 Task: Use Lazy Day Effect in this video Movie B.mp4
Action: Mouse moved to (273, 109)
Screenshot: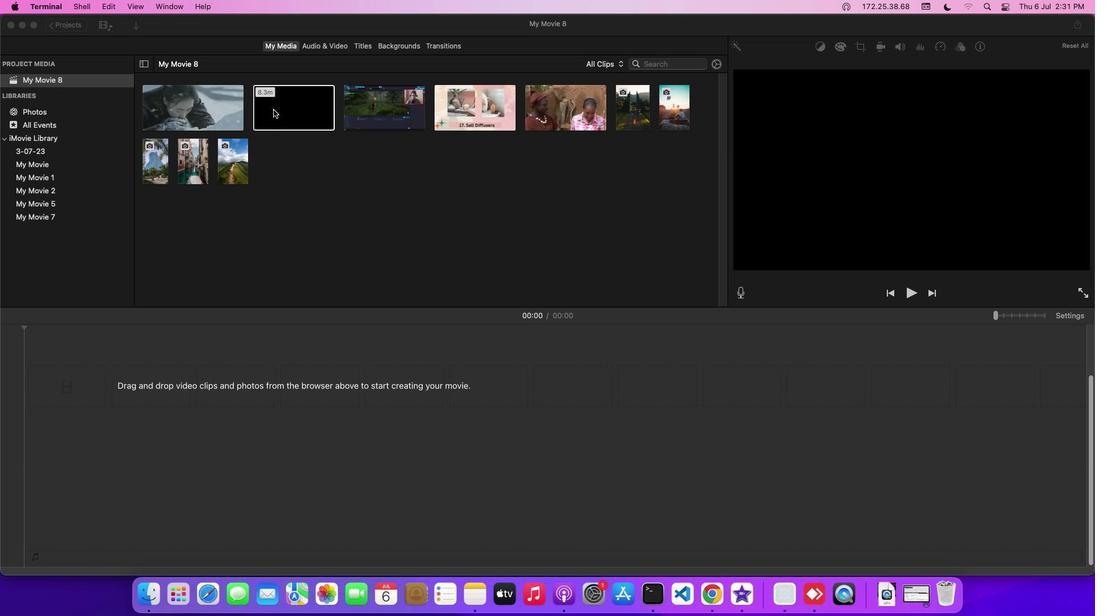 
Action: Mouse pressed left at (273, 109)
Screenshot: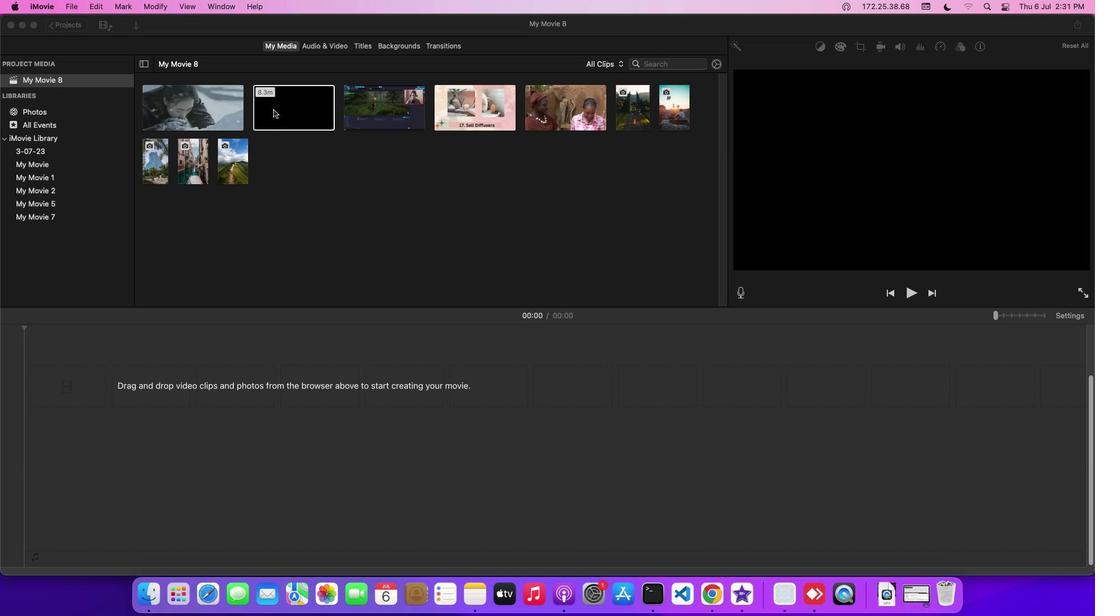 
Action: Mouse moved to (334, 51)
Screenshot: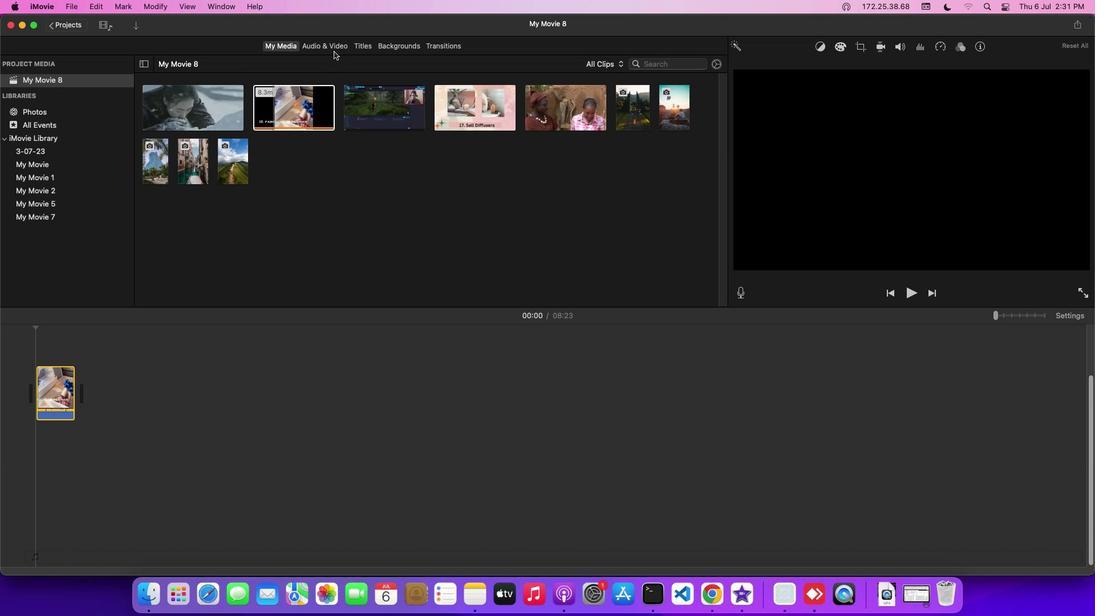 
Action: Mouse pressed left at (334, 51)
Screenshot: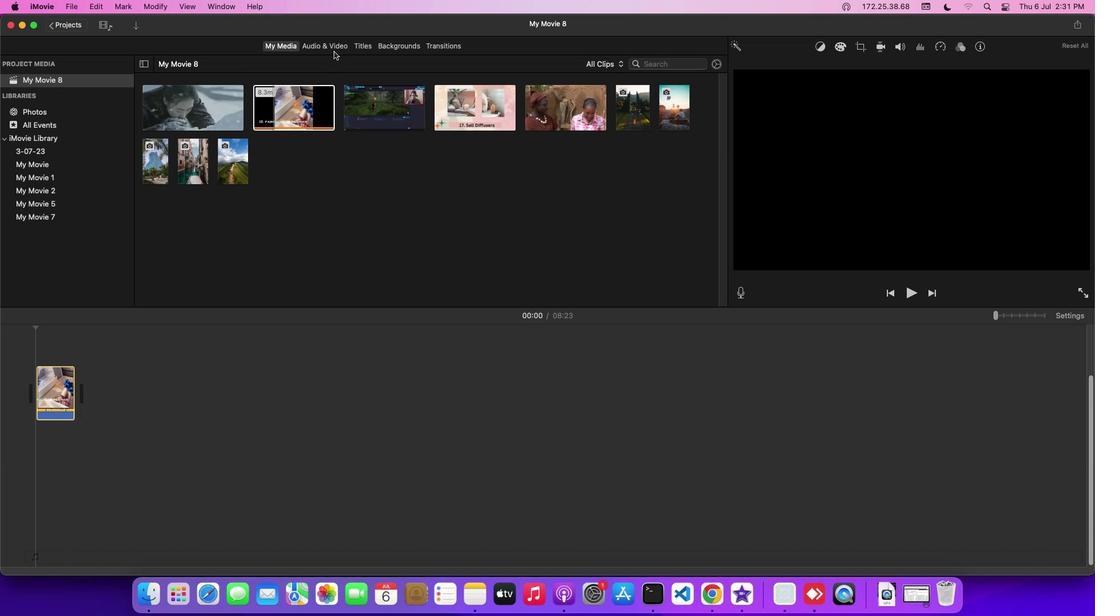
Action: Mouse moved to (334, 47)
Screenshot: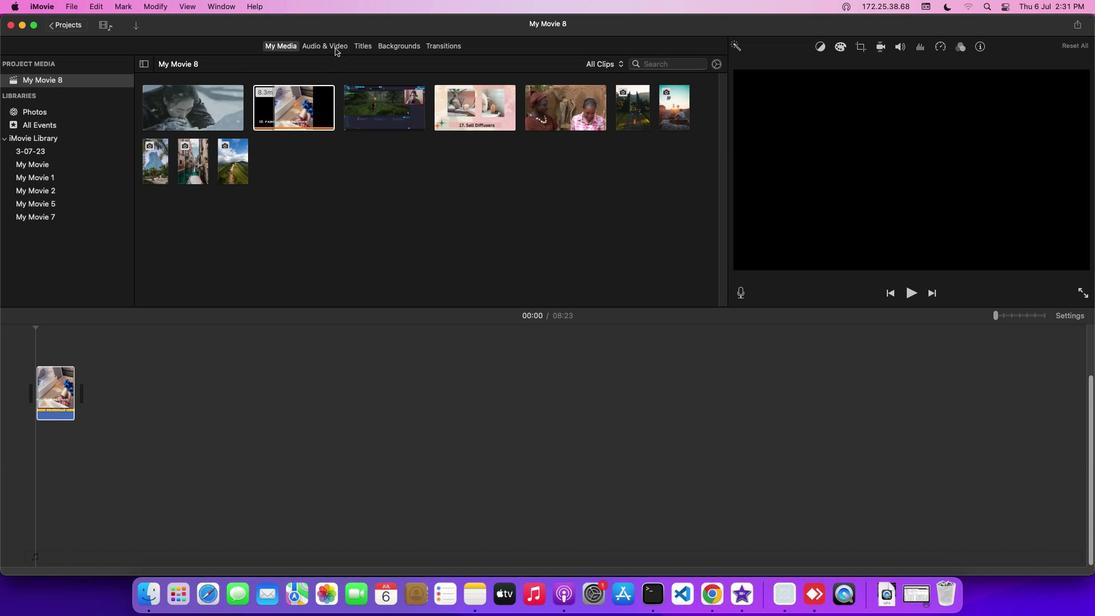 
Action: Mouse pressed left at (334, 47)
Screenshot: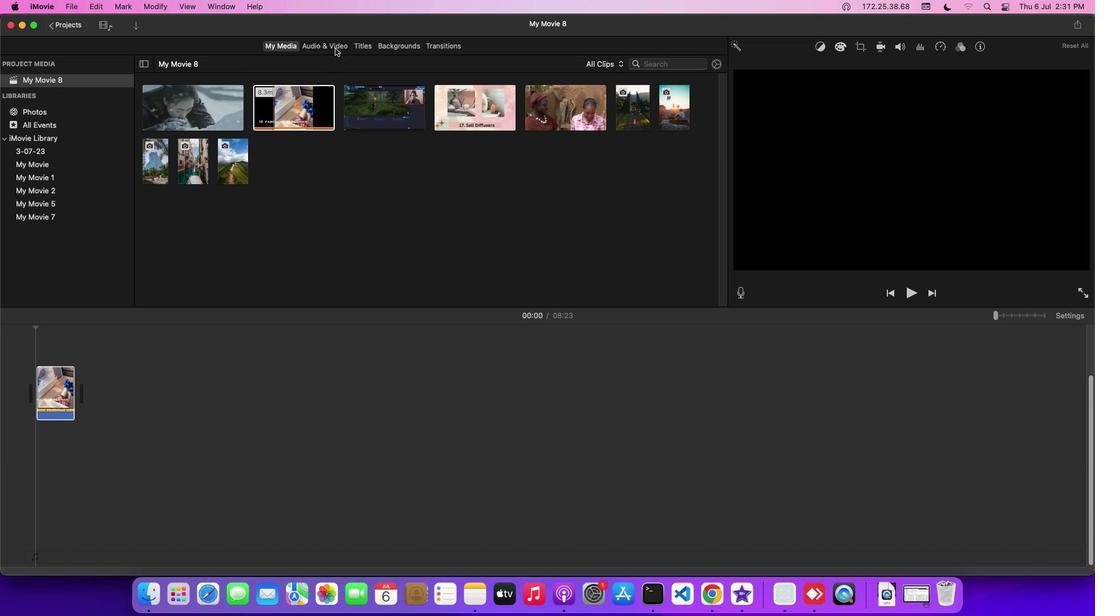 
Action: Mouse moved to (83, 107)
Screenshot: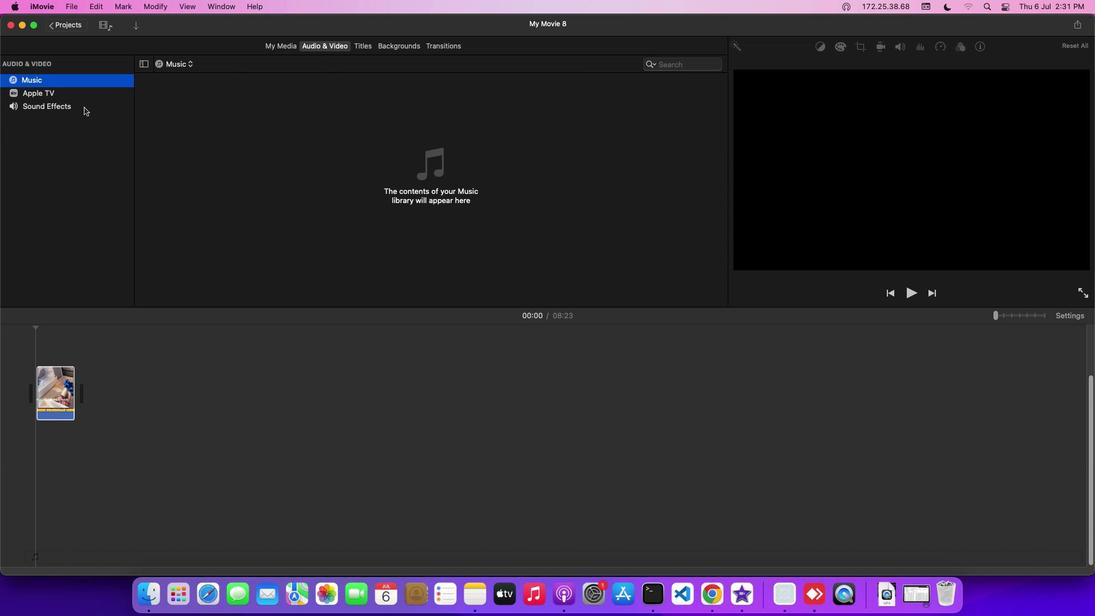 
Action: Mouse pressed left at (83, 107)
Screenshot: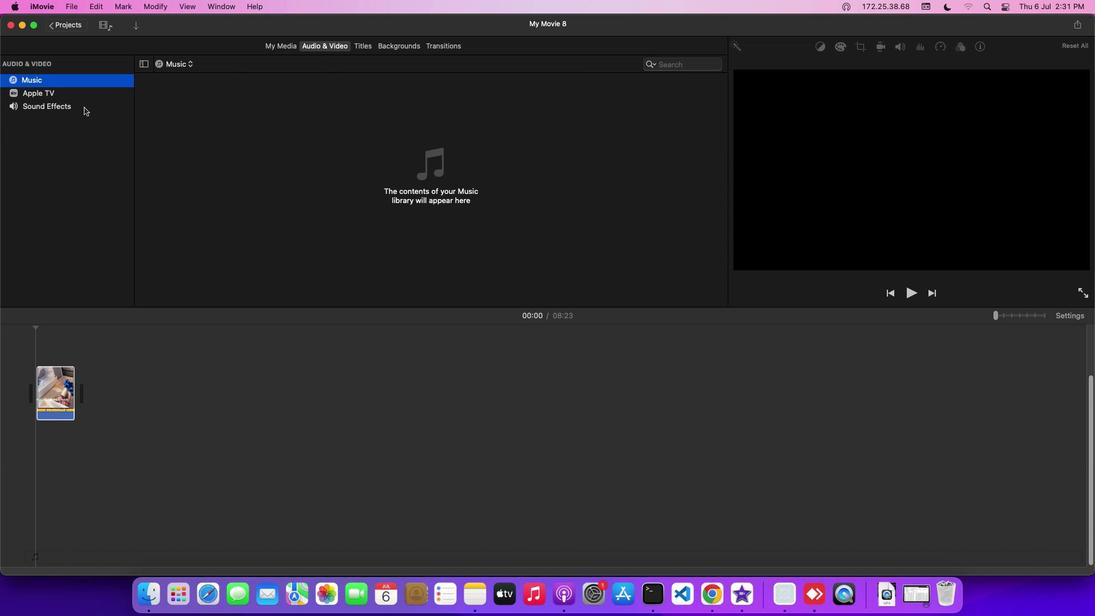 
Action: Mouse moved to (209, 264)
Screenshot: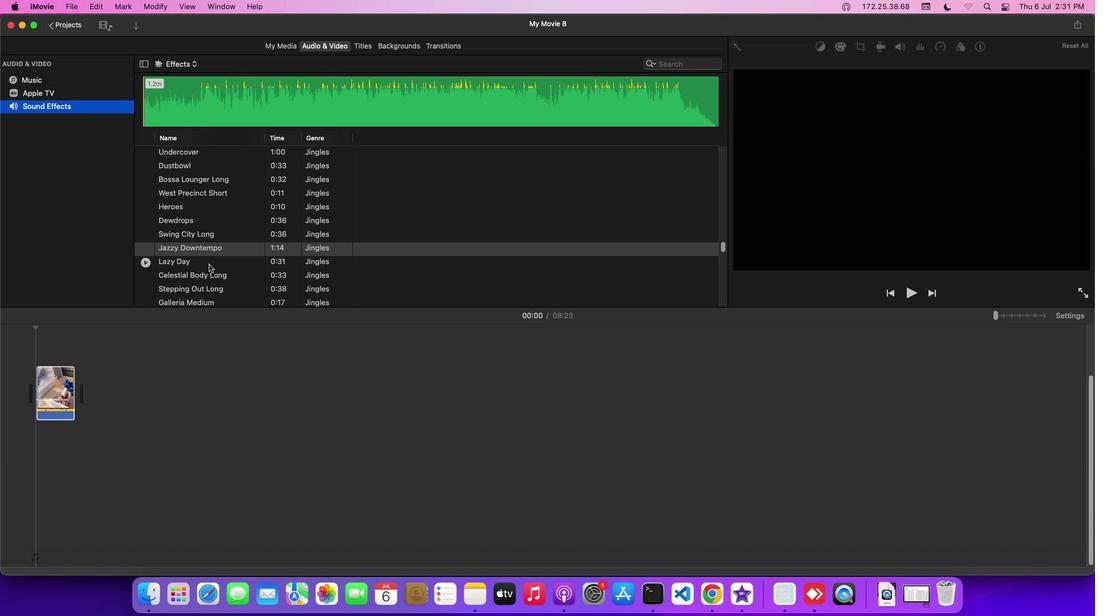 
Action: Mouse pressed left at (209, 264)
Screenshot: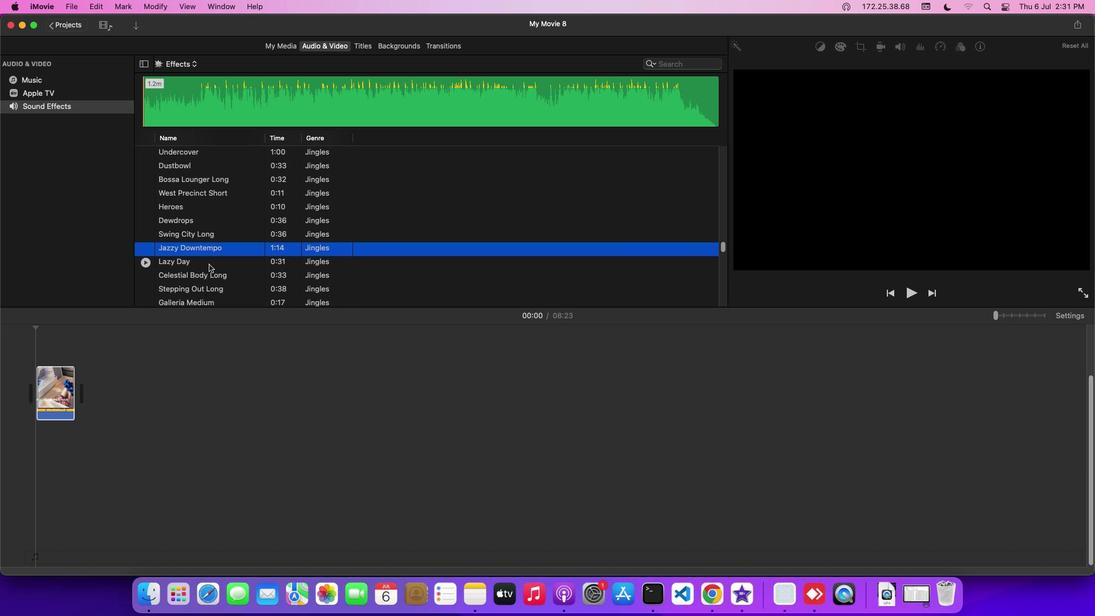 
Action: Mouse pressed left at (209, 264)
Screenshot: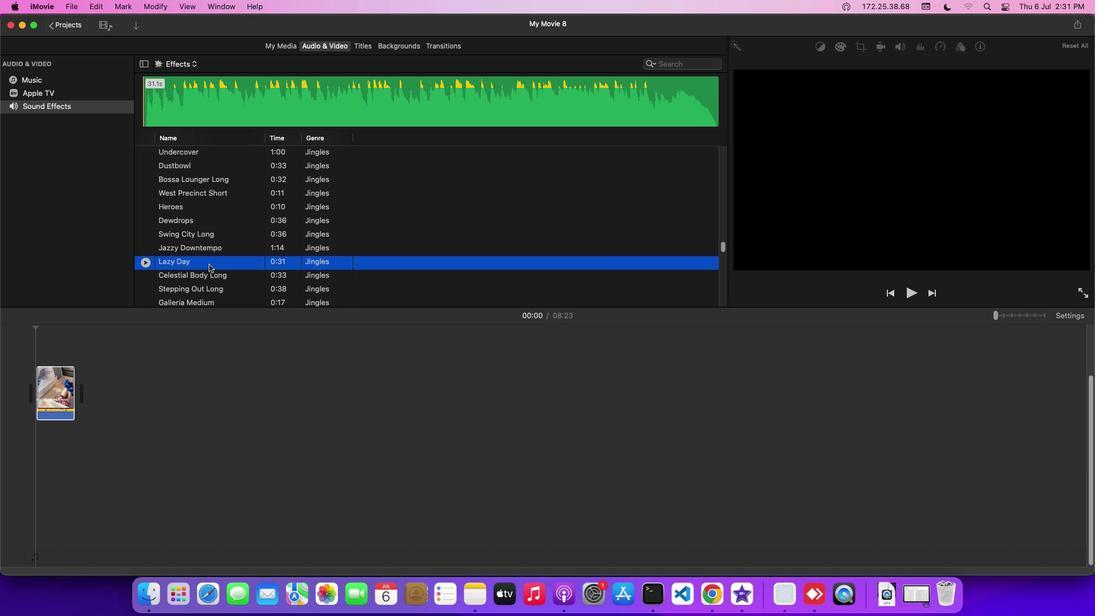 
Action: Mouse moved to (217, 483)
Screenshot: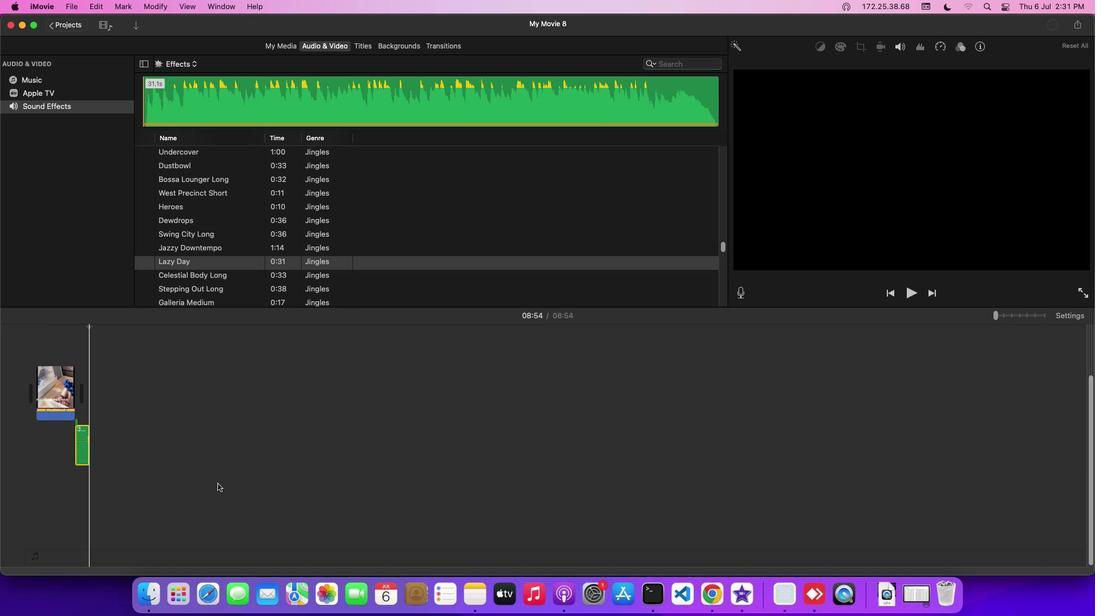 
